 Task: Insert the bookmark and type the text as bookmark "Google".
Action: Mouse moved to (124, 70)
Screenshot: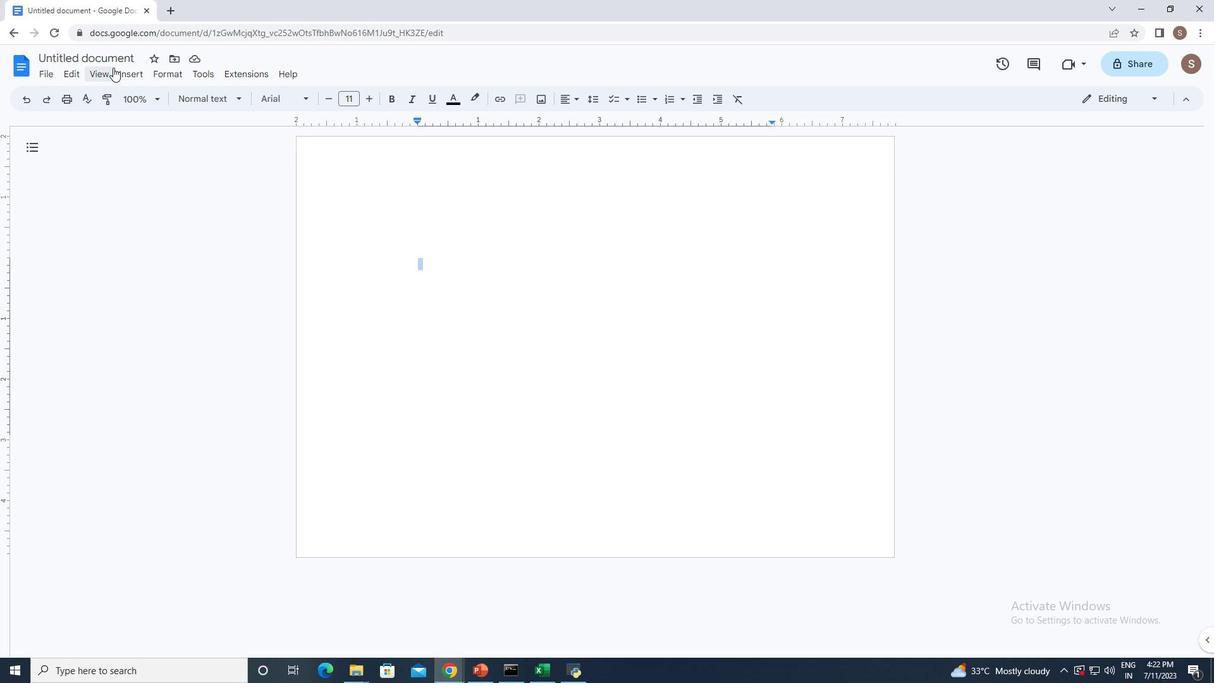 
Action: Mouse pressed left at (124, 70)
Screenshot: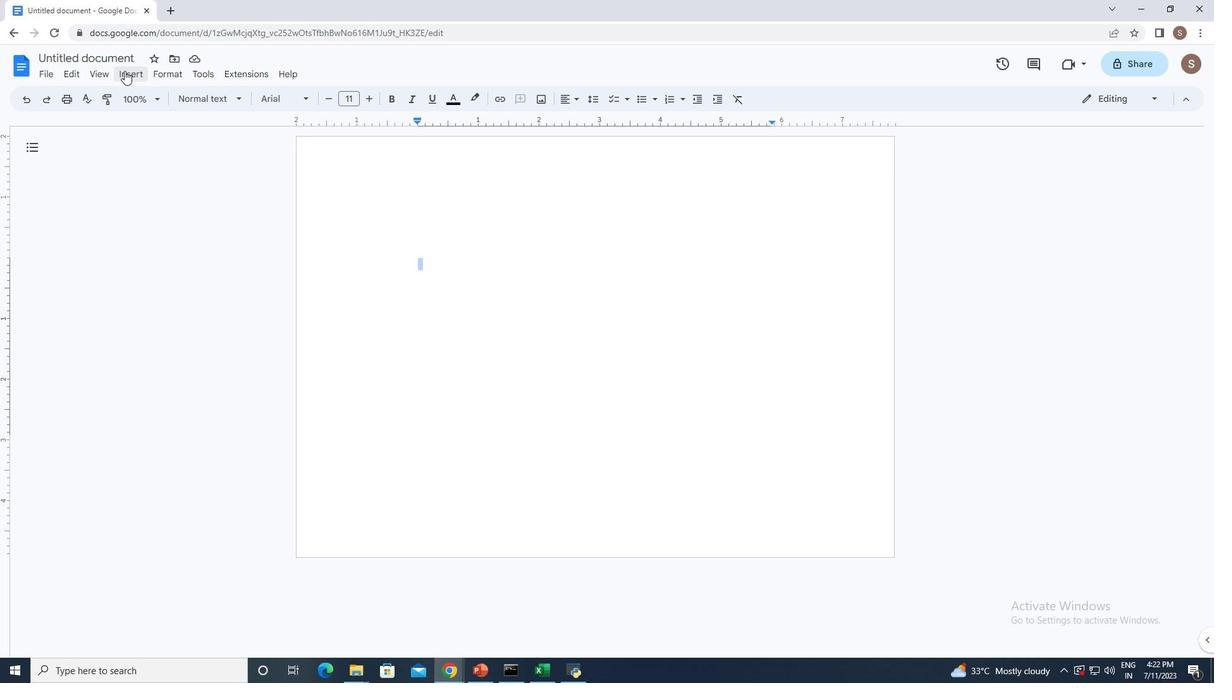 
Action: Mouse moved to (183, 515)
Screenshot: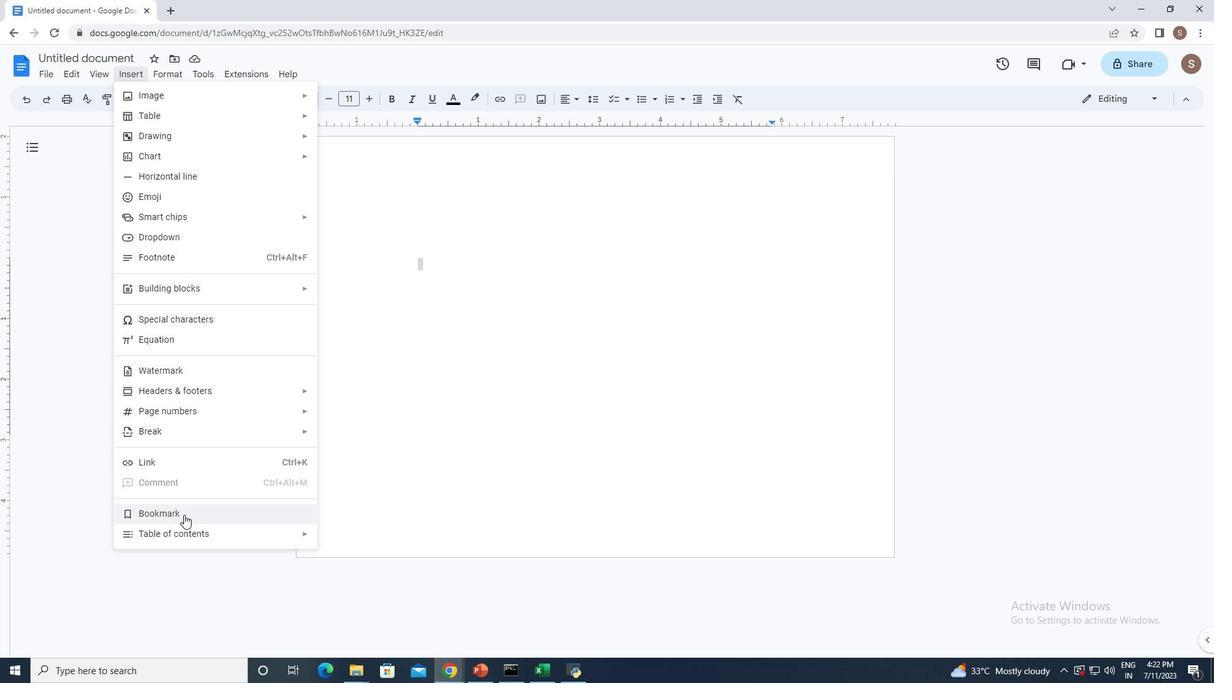 
Action: Mouse pressed left at (183, 515)
Screenshot: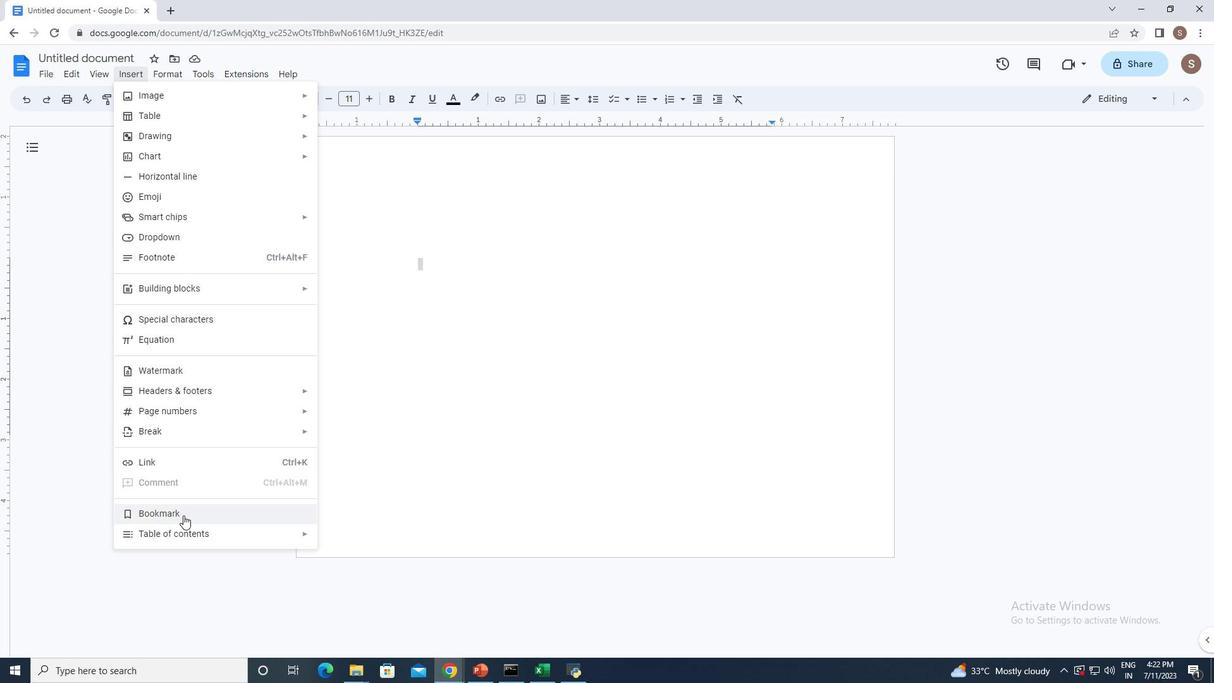 
Action: Mouse moved to (427, 261)
Screenshot: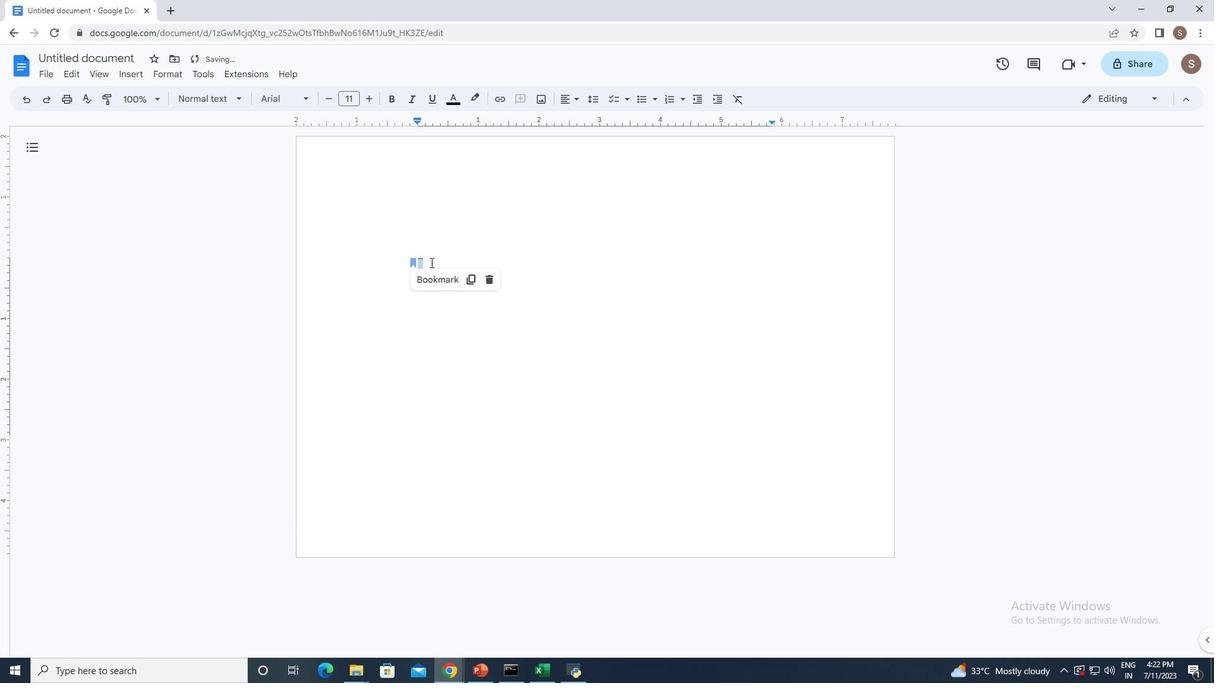 
Action: Mouse pressed left at (427, 261)
Screenshot: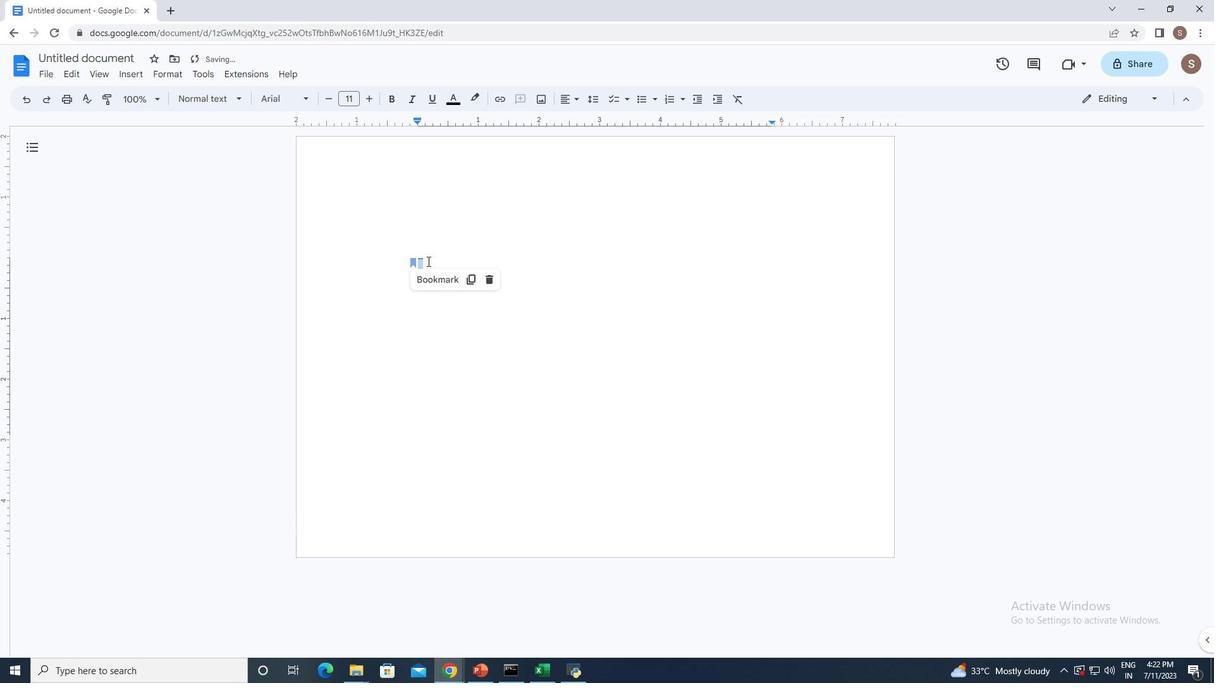 
Action: Key pressed <Key.shift>Gp<Key.backspace>oogle
Screenshot: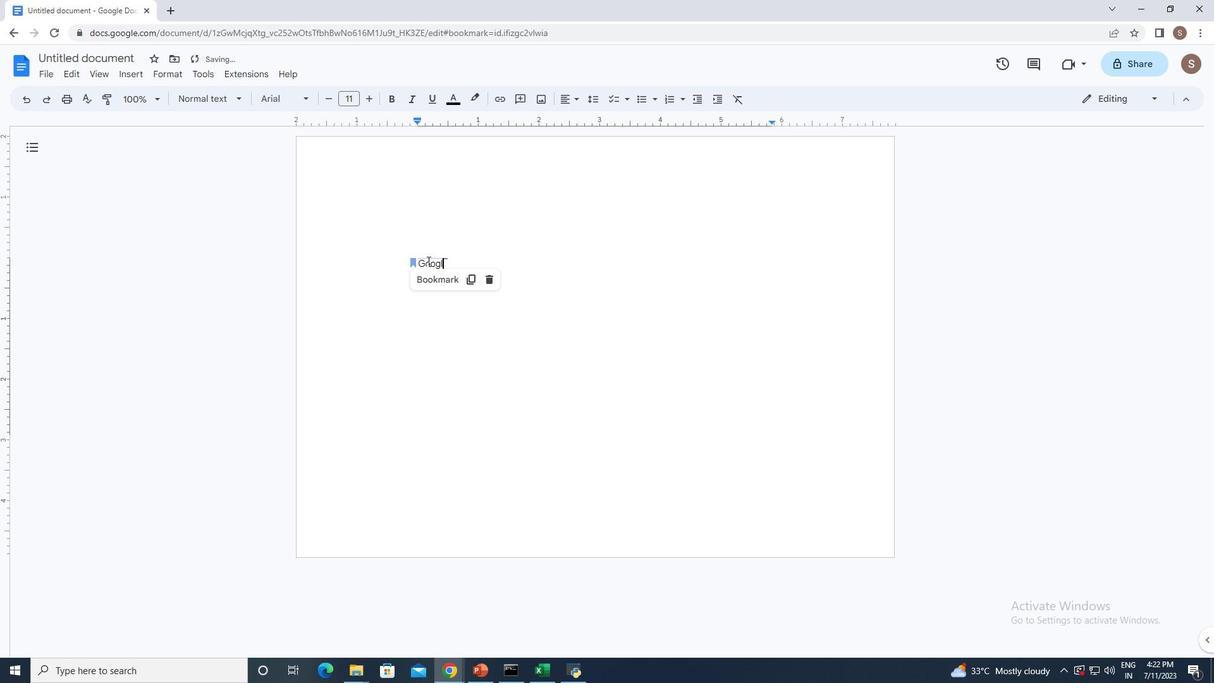 
Action: Mouse moved to (569, 333)
Screenshot: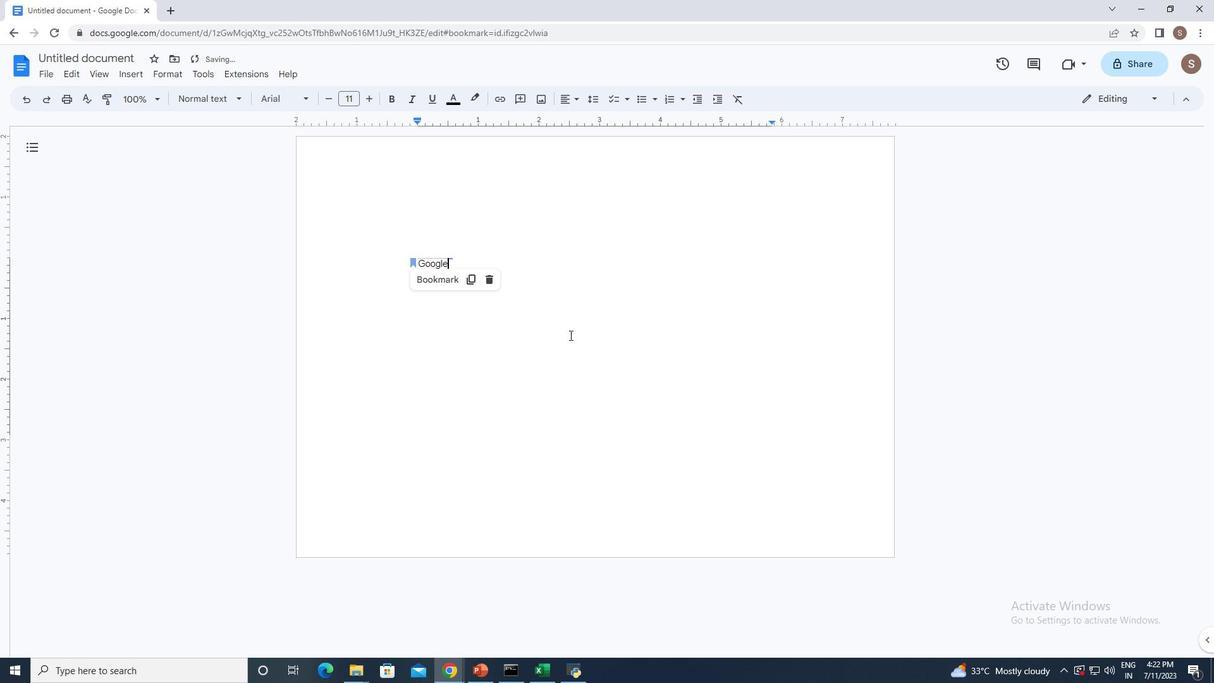 
Action: Mouse pressed left at (569, 333)
Screenshot: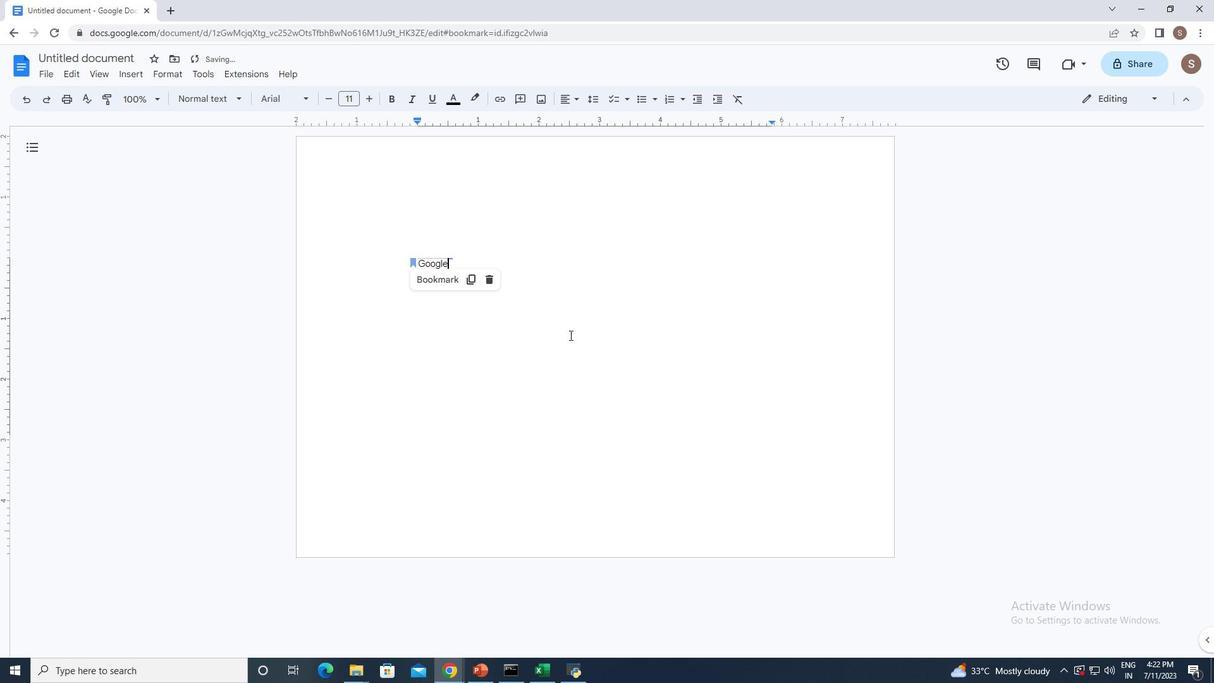 
